 Task: Employee Development Workshop Series: Launch a workshop series focusing on leadership development, emotional intelligence, and effective communication for career growth. Location: Training Center D. Time: Weekly - 3:00 PM - 5:00 PM.
Action: Mouse moved to (67, 74)
Screenshot: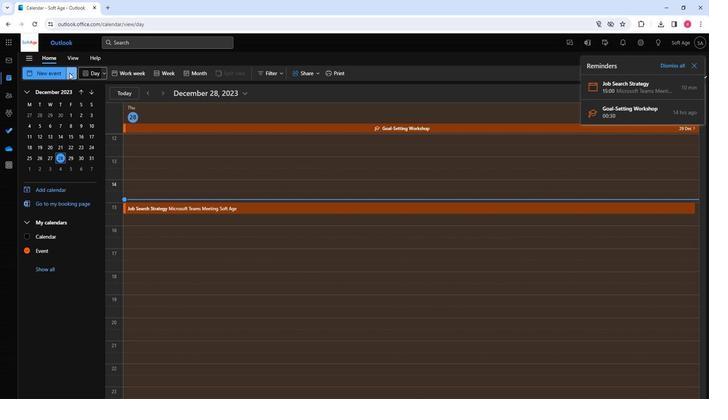 
Action: Mouse pressed left at (67, 74)
Screenshot: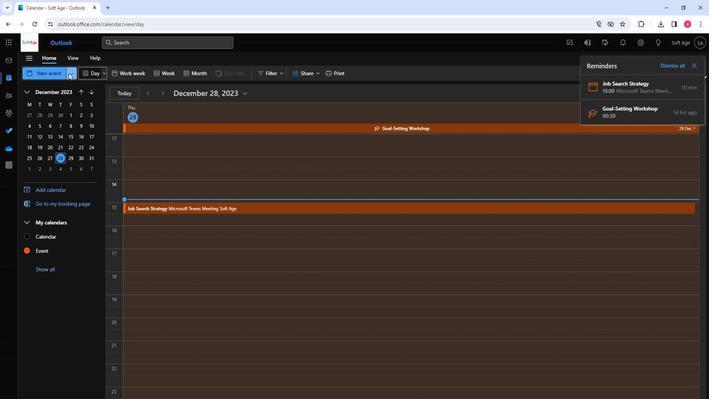 
Action: Mouse moved to (44, 105)
Screenshot: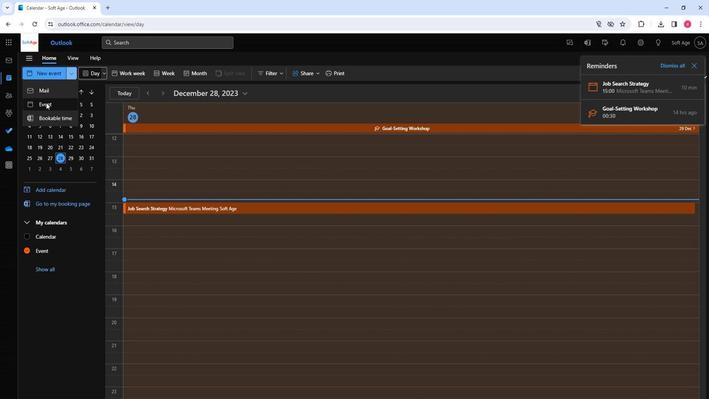 
Action: Mouse pressed left at (44, 105)
Screenshot: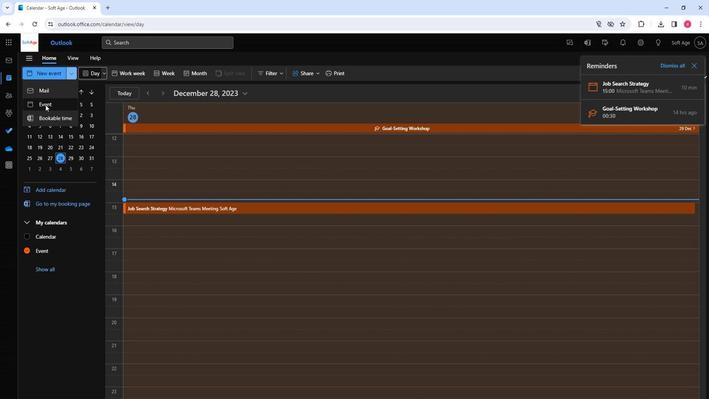 
Action: Mouse moved to (175, 121)
Screenshot: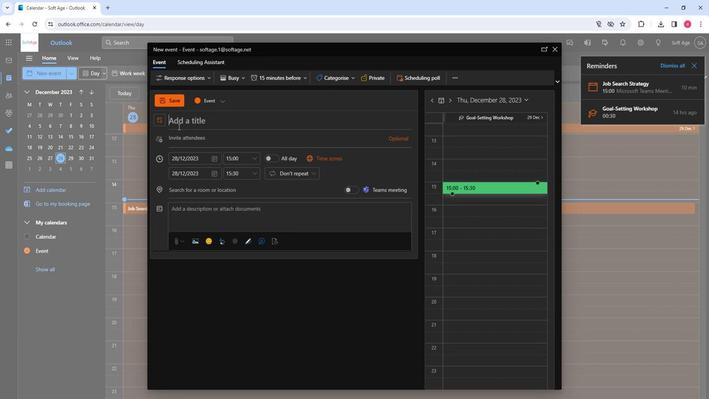 
Action: Mouse pressed left at (175, 121)
Screenshot: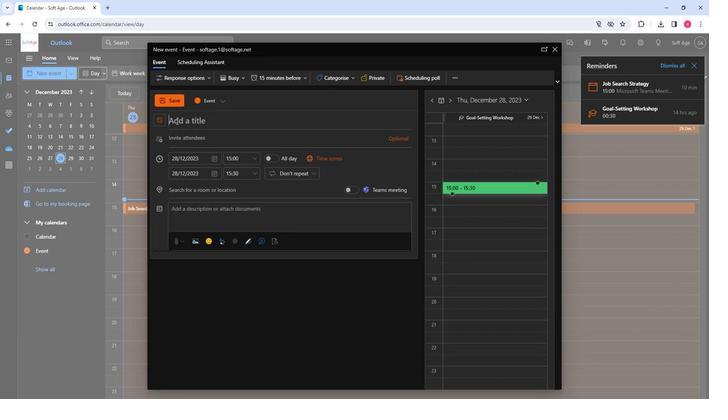 
Action: Key pressed <Key.shift>Wm<Key.backspace><Key.backspace><Key.shift>Employee<Key.space><Key.shift>Development<Key.space><Key.shift>Workshoip<Key.backspace><Key.backspace>p<Key.space><Key.shift>Series<Key.enter>
Screenshot: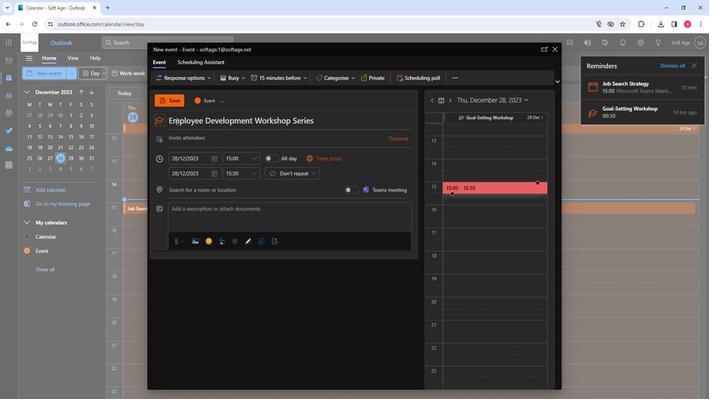 
Action: Mouse moved to (183, 135)
Screenshot: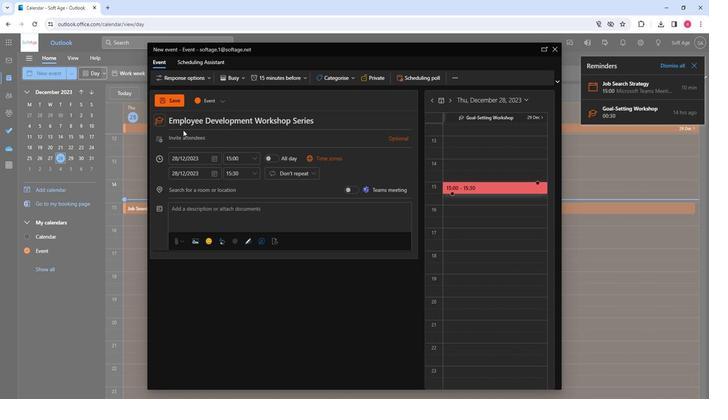 
Action: Mouse pressed left at (183, 135)
Screenshot: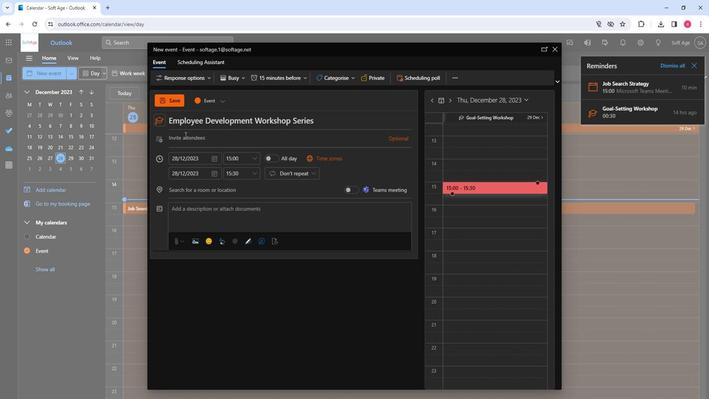 
Action: Key pressed sof
Screenshot: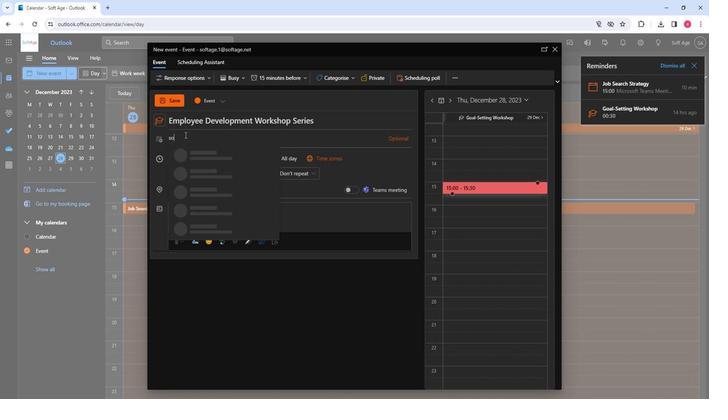 
Action: Mouse moved to (206, 168)
Screenshot: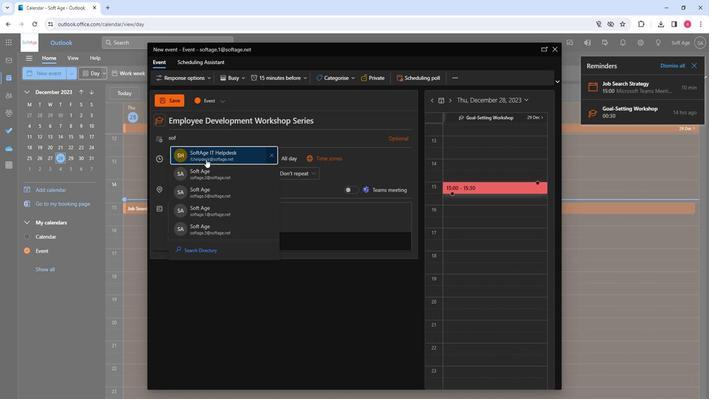 
Action: Mouse pressed left at (206, 168)
Screenshot: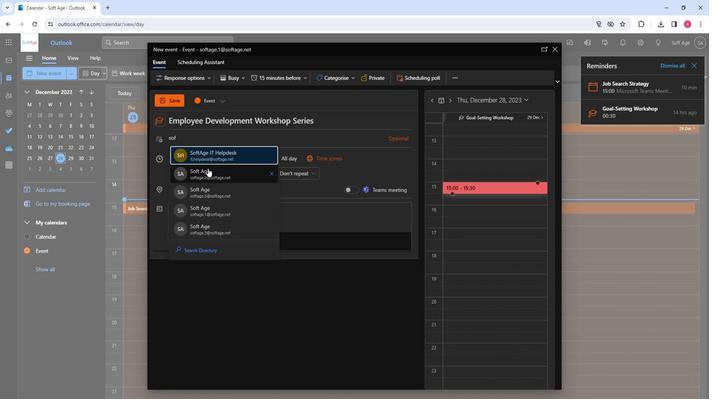 
Action: Mouse moved to (277, 252)
Screenshot: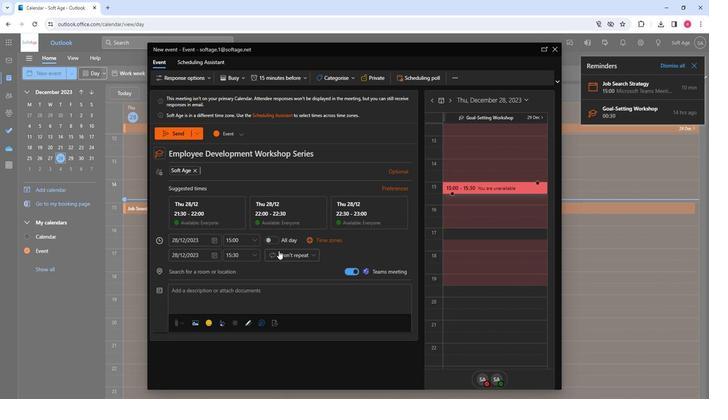 
Action: Mouse pressed left at (277, 252)
Screenshot: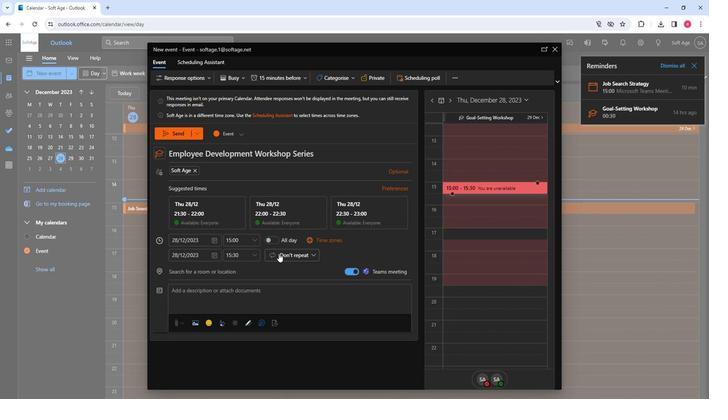 
Action: Mouse moved to (282, 290)
Screenshot: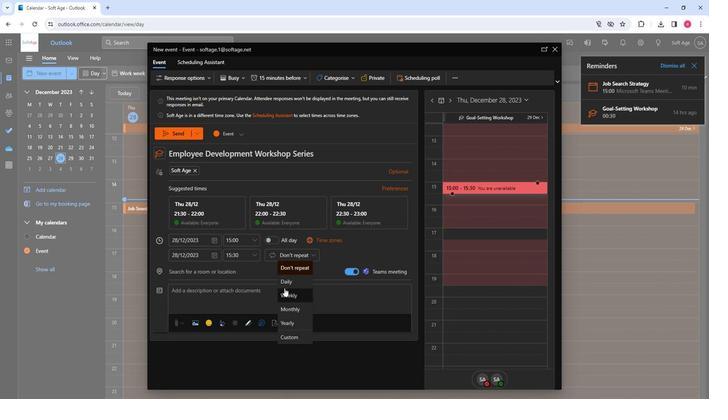
Action: Mouse pressed left at (282, 290)
Screenshot: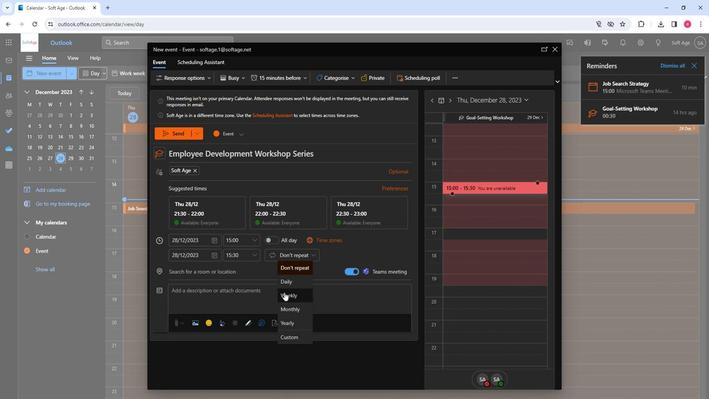 
Action: Mouse moved to (228, 253)
Screenshot: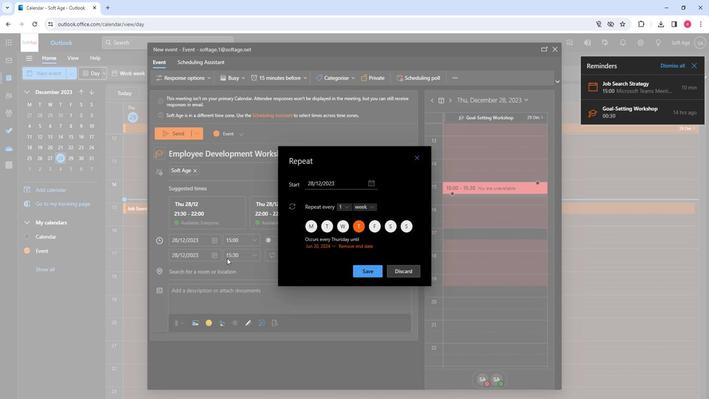 
Action: Mouse pressed left at (228, 253)
Screenshot: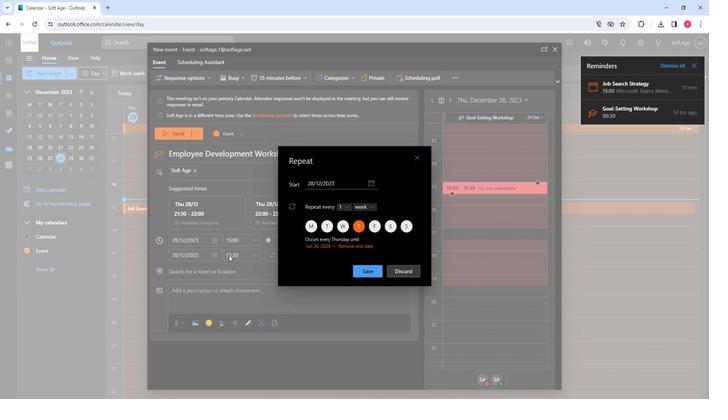 
Action: Mouse moved to (237, 238)
Screenshot: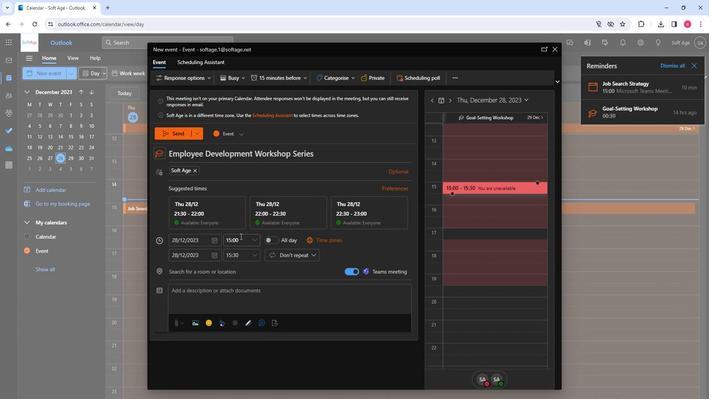 
Action: Mouse pressed left at (237, 238)
Screenshot: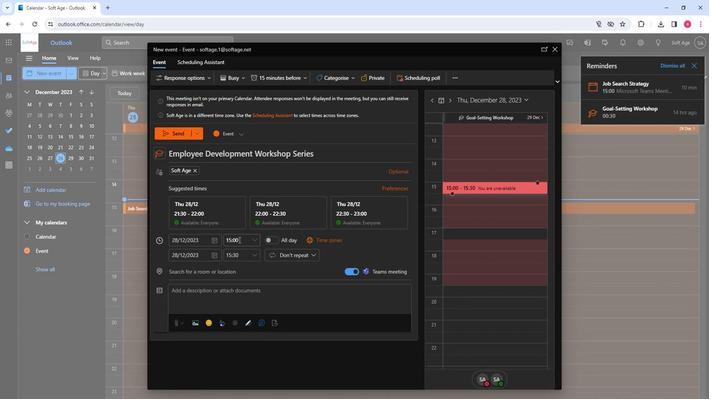 
Action: Mouse moved to (244, 239)
Screenshot: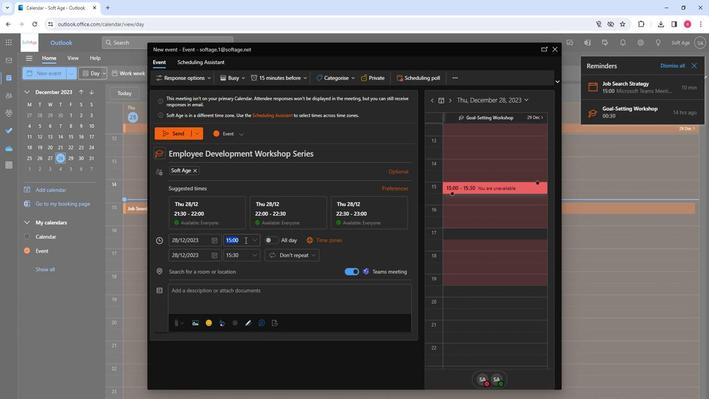 
Action: Mouse pressed left at (244, 239)
Screenshot: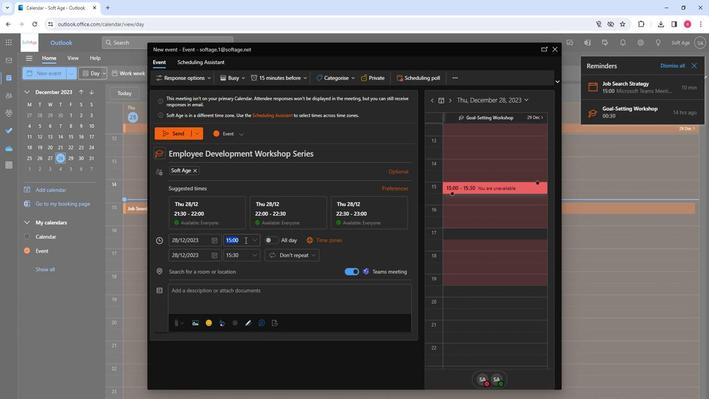 
Action: Mouse moved to (252, 239)
Screenshot: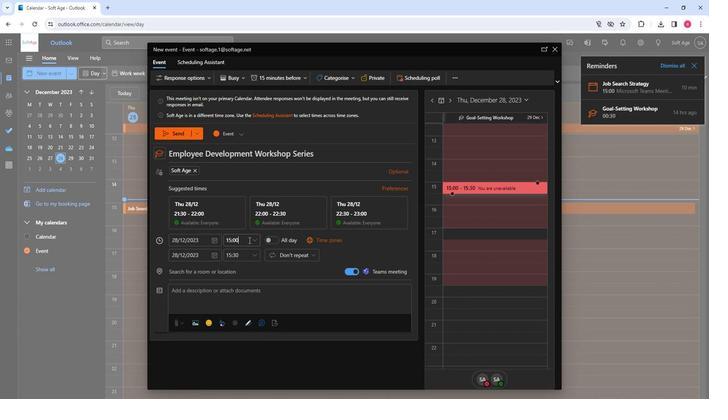 
Action: Mouse pressed left at (252, 239)
Screenshot: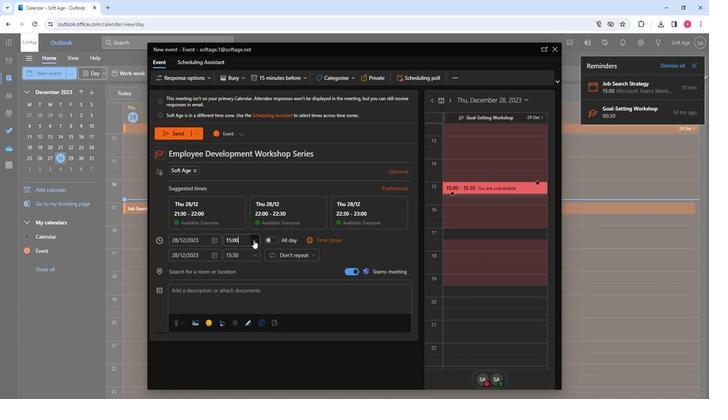 
Action: Mouse moved to (245, 267)
Screenshot: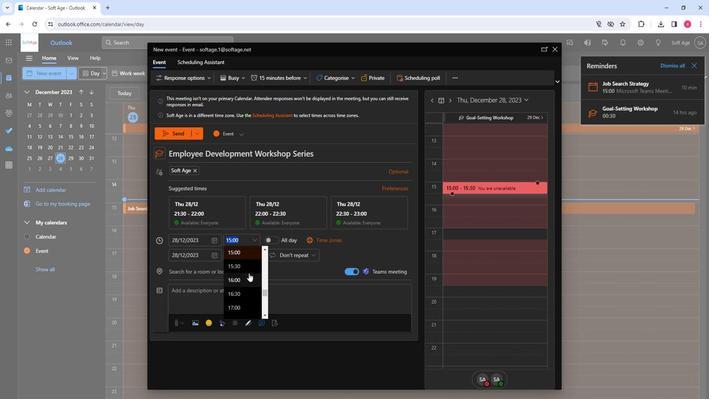
Action: Mouse scrolled (245, 267) with delta (0, 0)
Screenshot: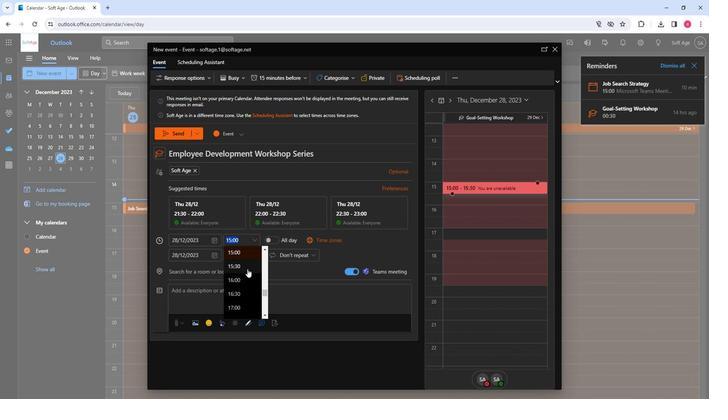 
Action: Mouse moved to (237, 288)
Screenshot: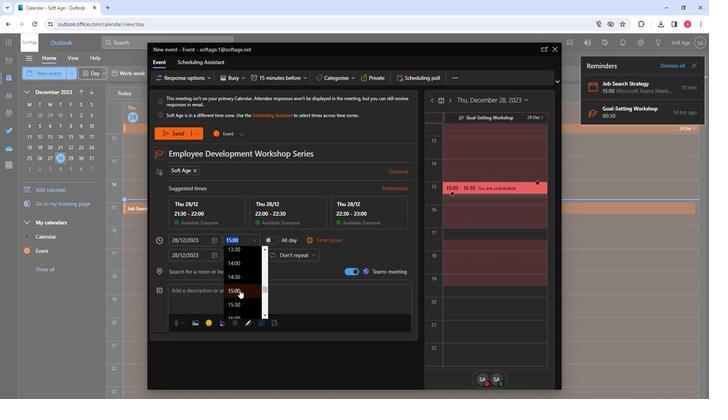 
Action: Mouse pressed left at (237, 288)
Screenshot: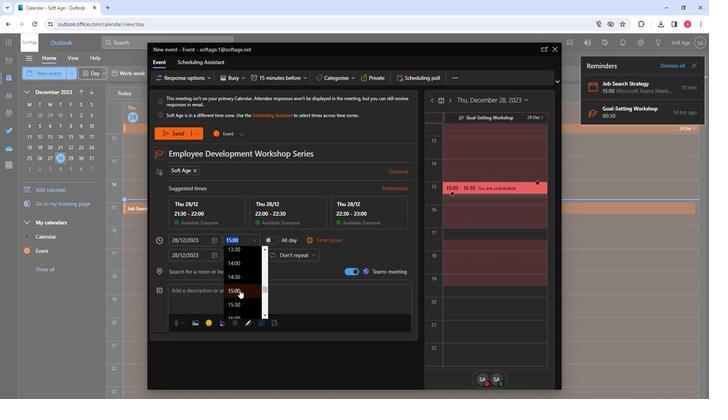 
Action: Mouse moved to (244, 257)
Screenshot: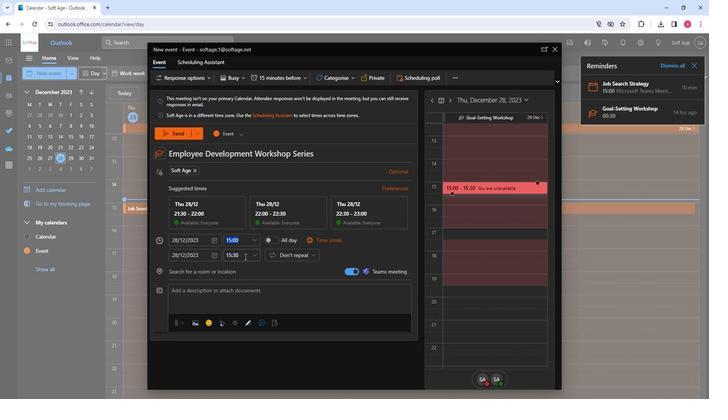 
Action: Mouse pressed left at (244, 257)
Screenshot: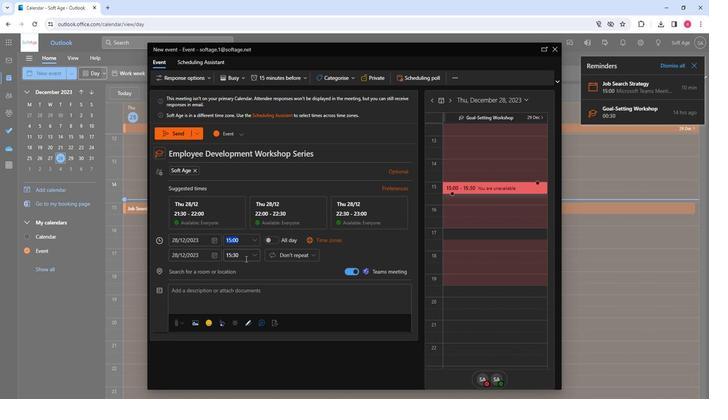 
Action: Mouse moved to (252, 256)
Screenshot: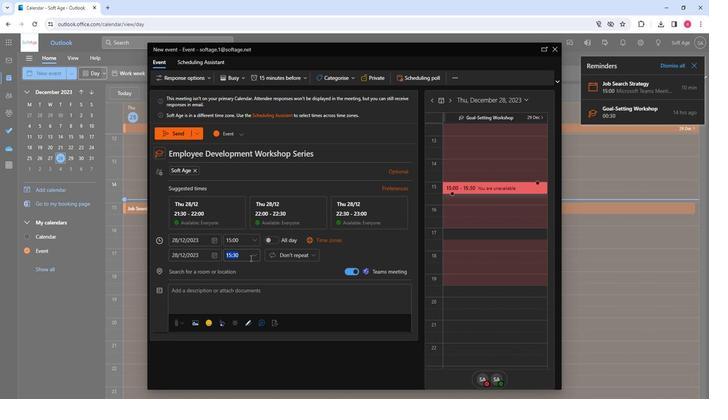 
Action: Mouse pressed left at (252, 256)
Screenshot: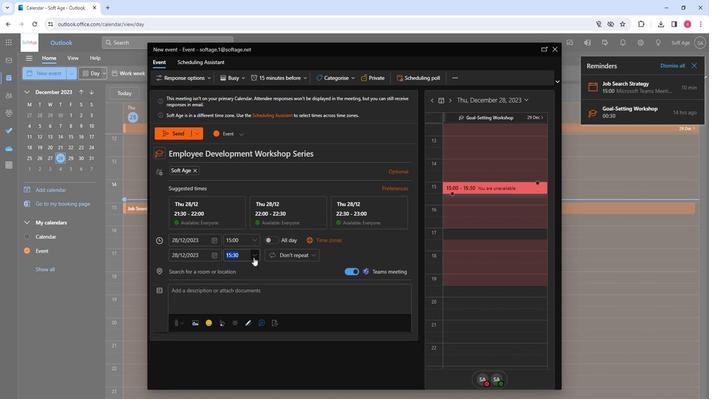 
Action: Mouse moved to (246, 302)
Screenshot: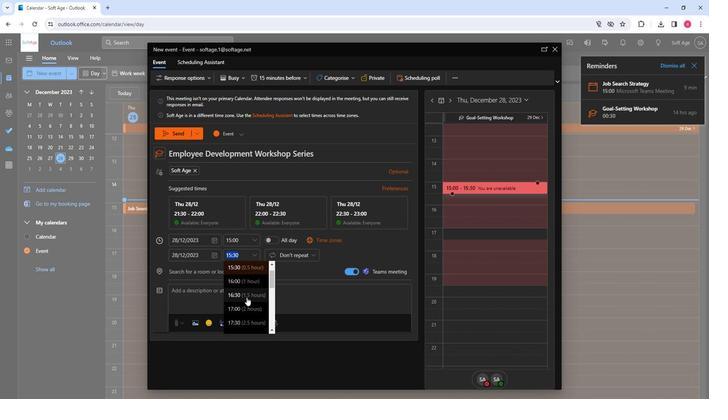 
Action: Mouse scrolled (246, 302) with delta (0, 0)
Screenshot: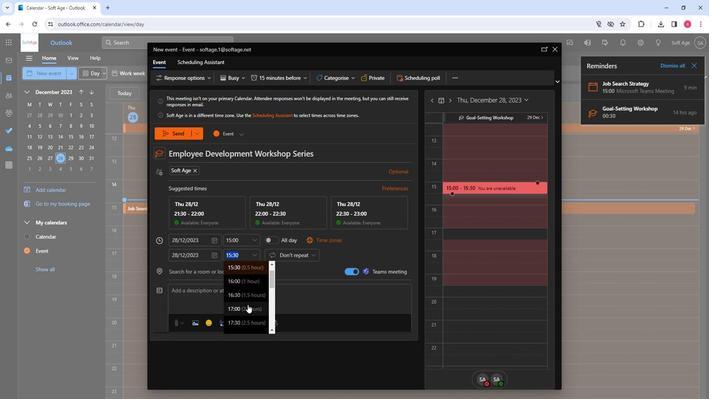 
Action: Mouse moved to (243, 270)
Screenshot: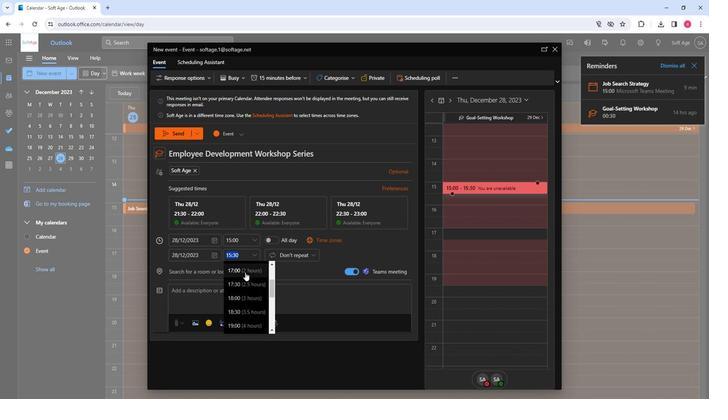 
Action: Mouse pressed left at (243, 270)
Screenshot: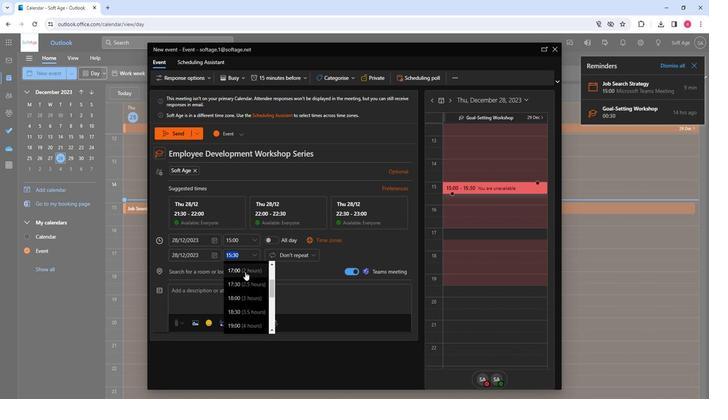 
Action: Mouse moved to (281, 251)
Screenshot: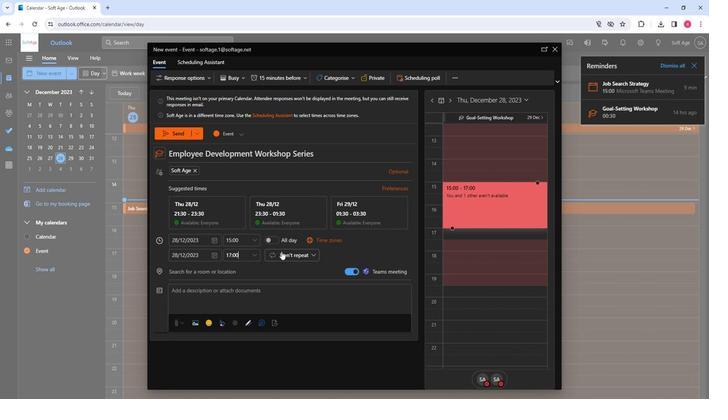 
Action: Mouse pressed left at (281, 251)
Screenshot: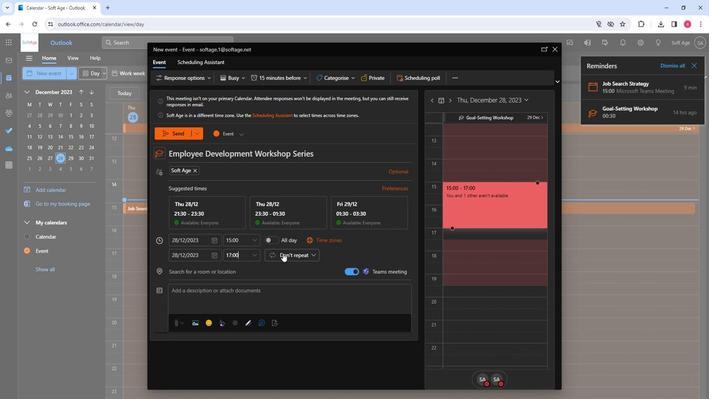 
Action: Mouse moved to (288, 293)
Screenshot: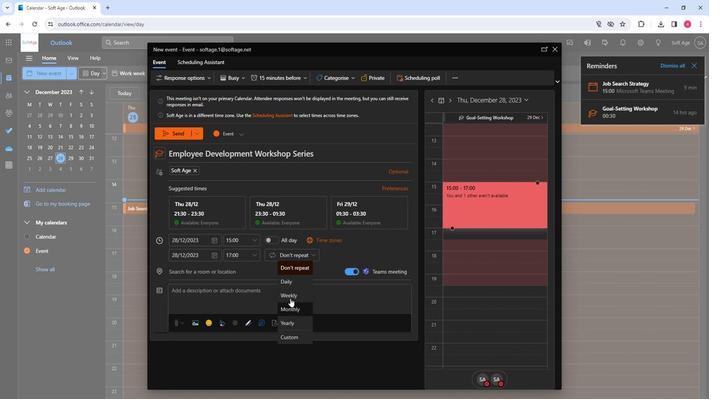 
Action: Mouse pressed left at (288, 293)
Screenshot: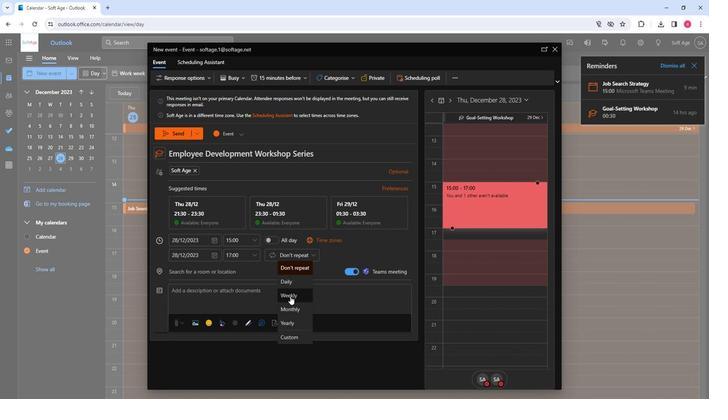 
Action: Mouse moved to (361, 270)
Screenshot: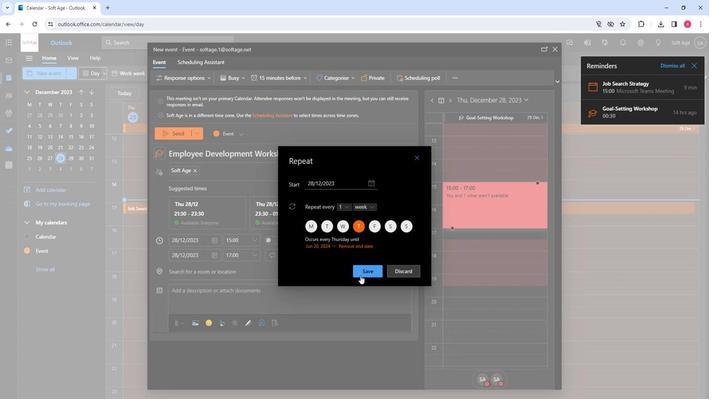 
Action: Mouse pressed left at (361, 270)
Screenshot: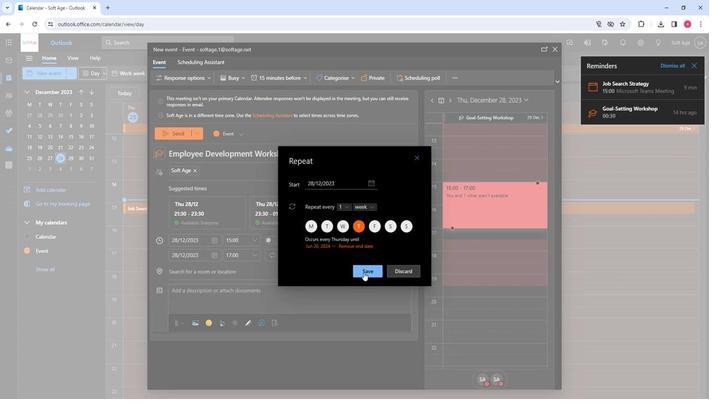 
Action: Mouse moved to (194, 295)
Screenshot: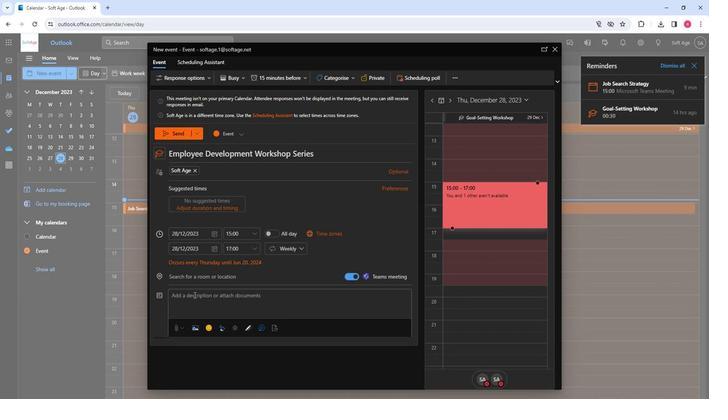 
Action: Mouse pressed left at (194, 295)
Screenshot: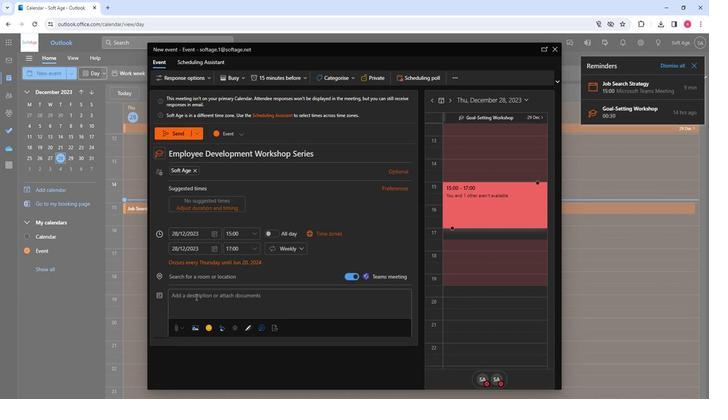 
Action: Mouse moved to (196, 273)
Screenshot: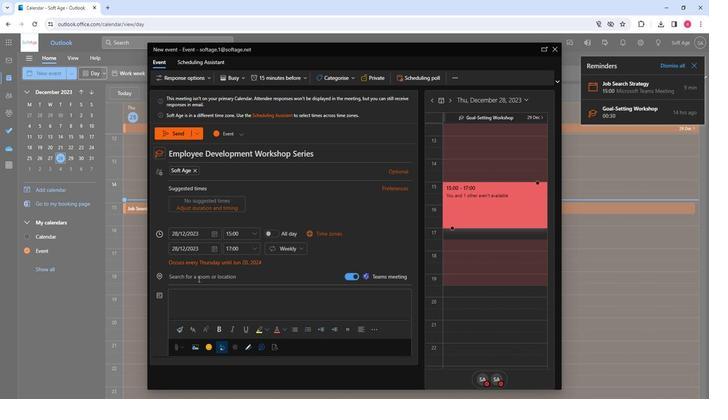 
Action: Mouse pressed left at (196, 273)
Screenshot: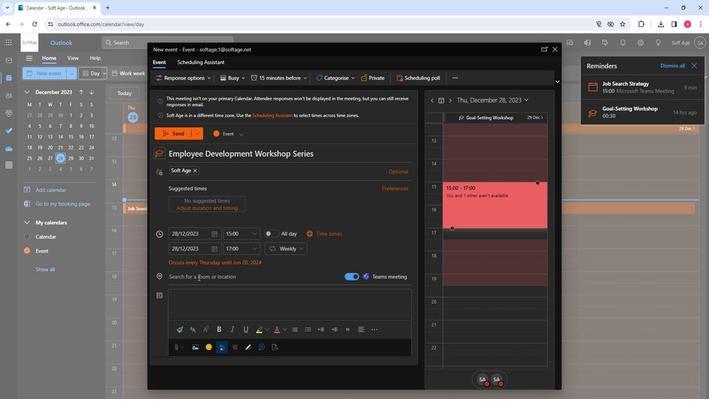 
Action: Key pressed training<Key.space>c<Key.backspace>c<Key.backspace><Key.shift>Center<Key.space><Key.shift>D
Screenshot: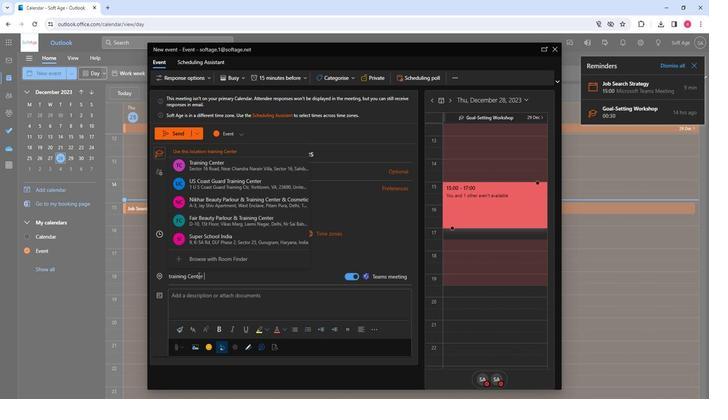 
Action: Mouse moved to (204, 260)
Screenshot: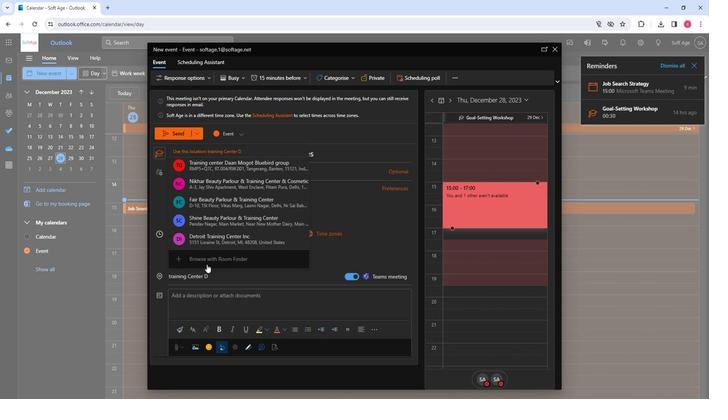 
Action: Mouse pressed left at (204, 260)
Screenshot: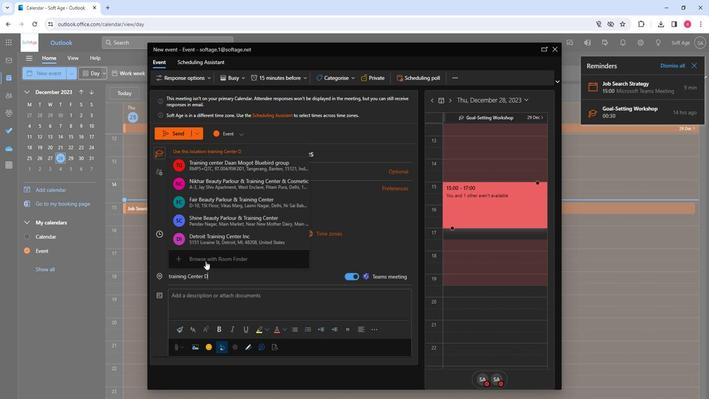
Action: Mouse moved to (221, 264)
Screenshot: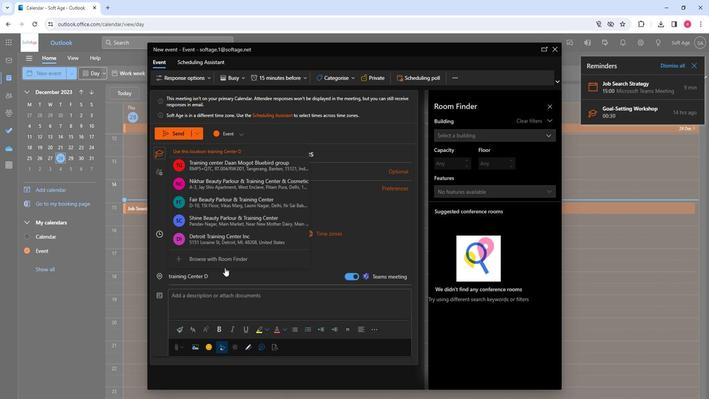 
Action: Mouse pressed left at (221, 264)
Screenshot: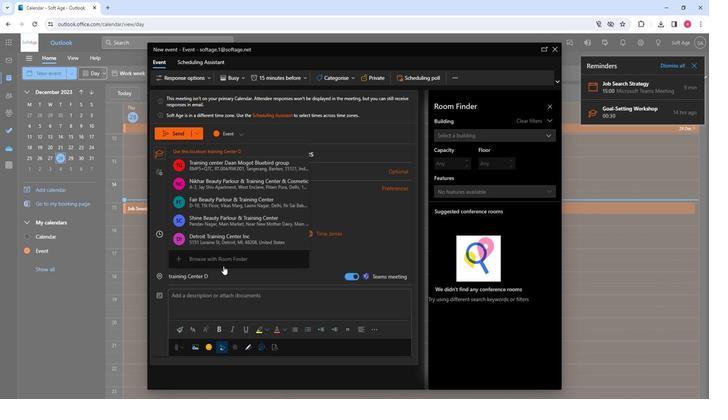 
Action: Mouse moved to (220, 271)
Screenshot: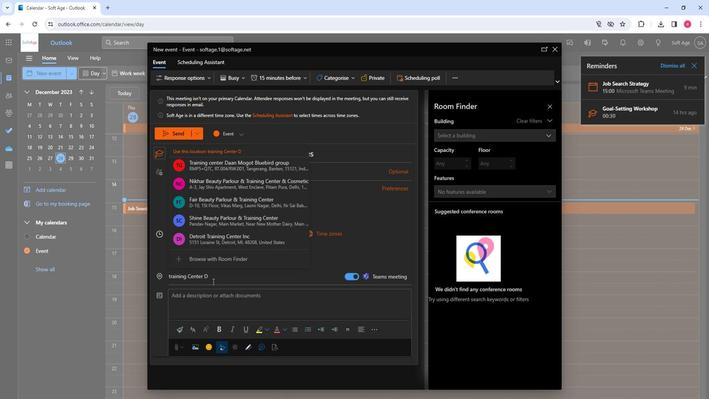 
Action: Mouse pressed left at (220, 271)
Screenshot: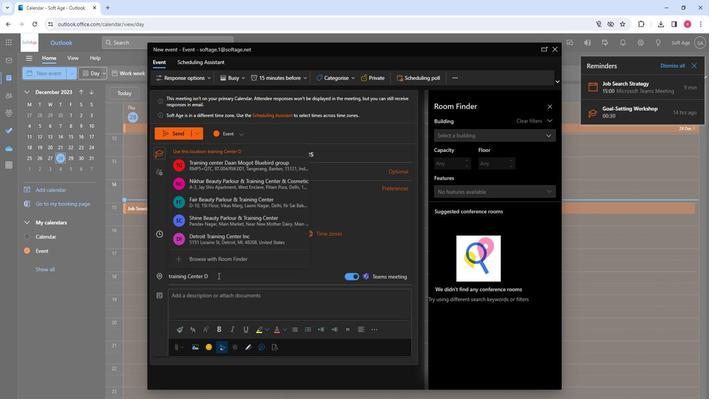 
Action: Mouse moved to (227, 295)
Screenshot: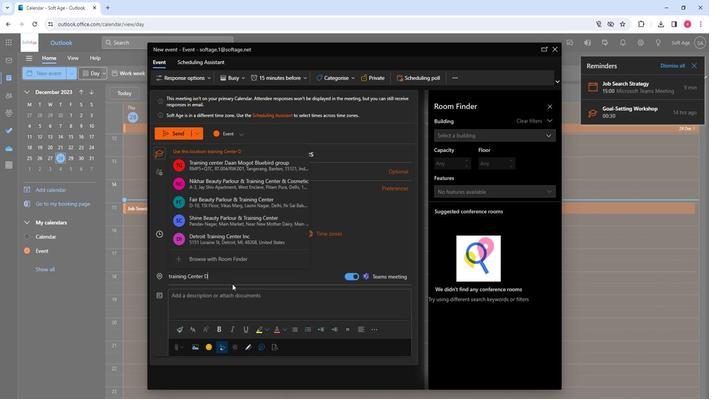 
Action: Mouse pressed left at (227, 295)
Screenshot: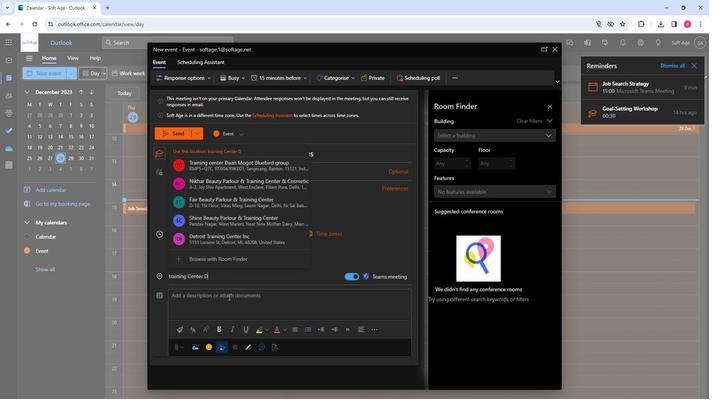 
Action: Mouse moved to (219, 276)
Screenshot: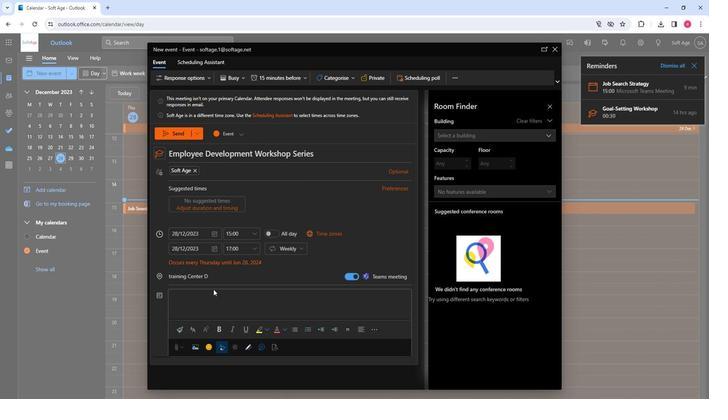 
Action: Mouse pressed left at (219, 276)
Screenshot: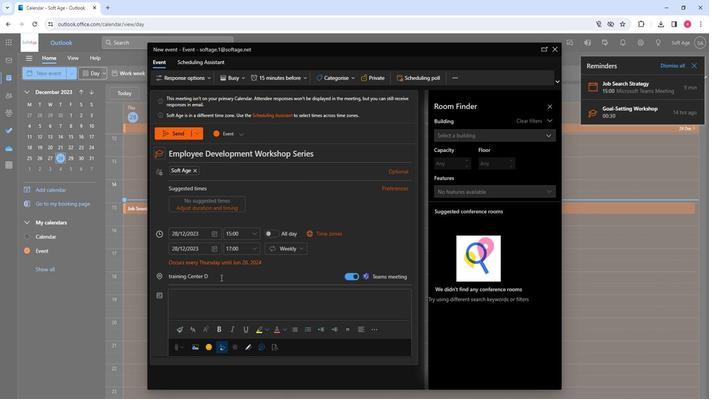 
Action: Mouse moved to (234, 211)
Screenshot: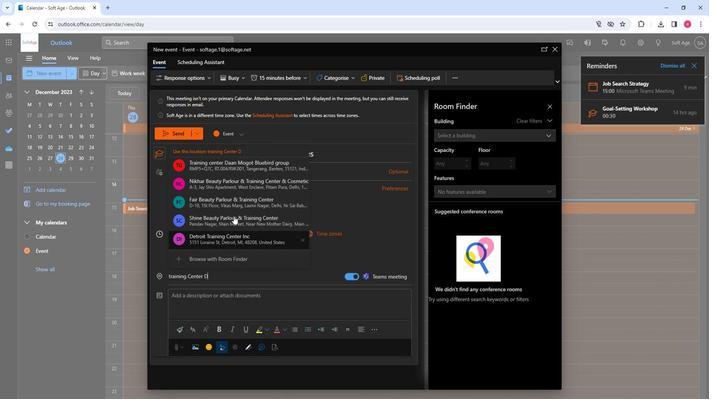 
Action: Mouse scrolled (234, 211) with delta (0, 0)
Screenshot: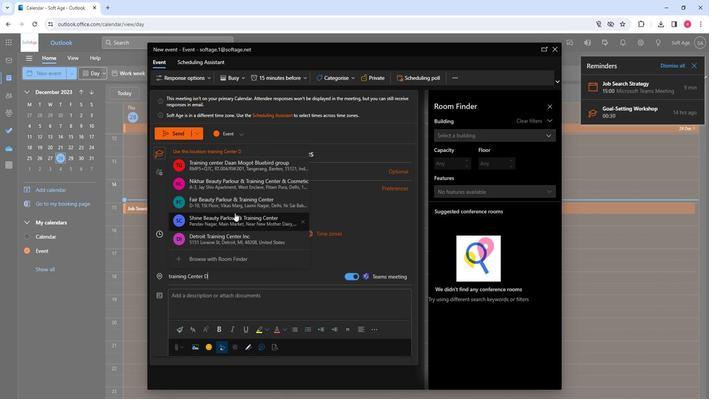 
Action: Mouse scrolled (234, 211) with delta (0, 0)
Screenshot: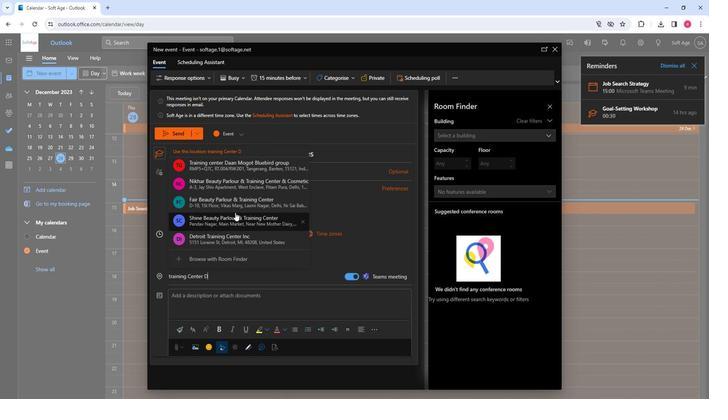 
Action: Mouse scrolled (234, 211) with delta (0, 0)
Screenshot: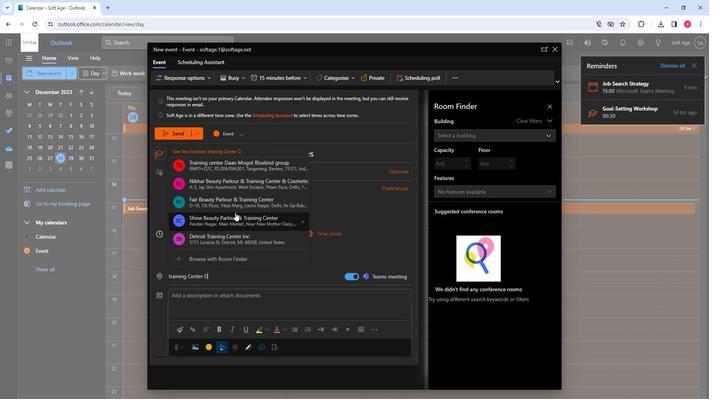 
Action: Mouse scrolled (234, 211) with delta (0, 0)
Screenshot: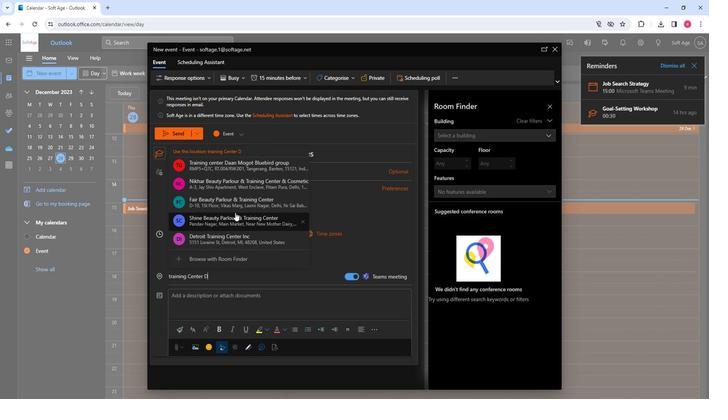 
Action: Mouse moved to (230, 271)
Screenshot: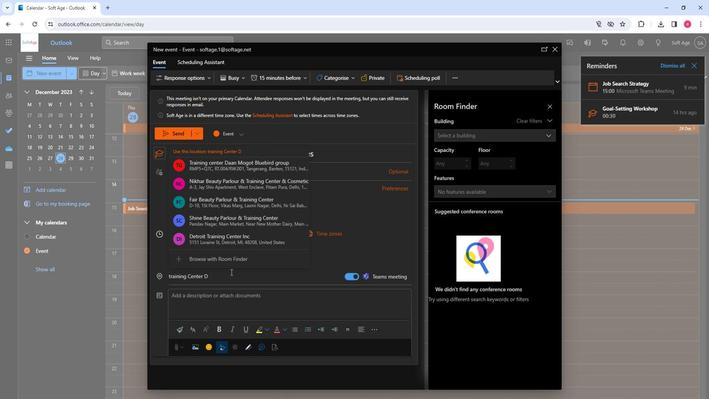
Action: Mouse pressed left at (230, 271)
Screenshot: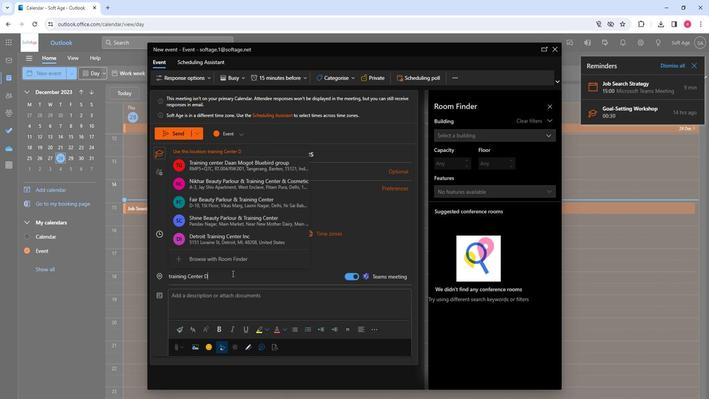 
Action: Mouse pressed left at (230, 271)
Screenshot: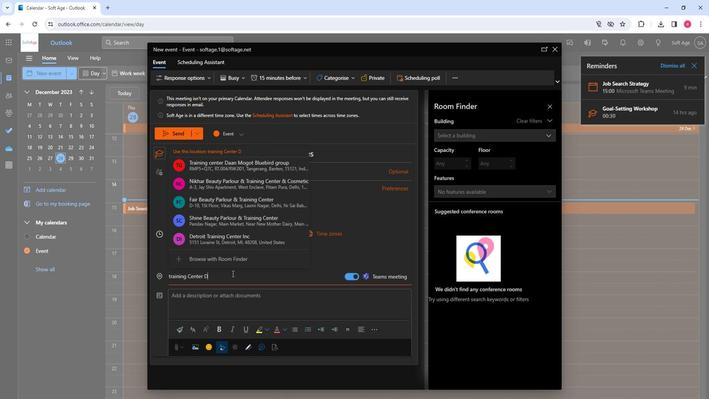 
Action: Mouse pressed left at (230, 271)
Screenshot: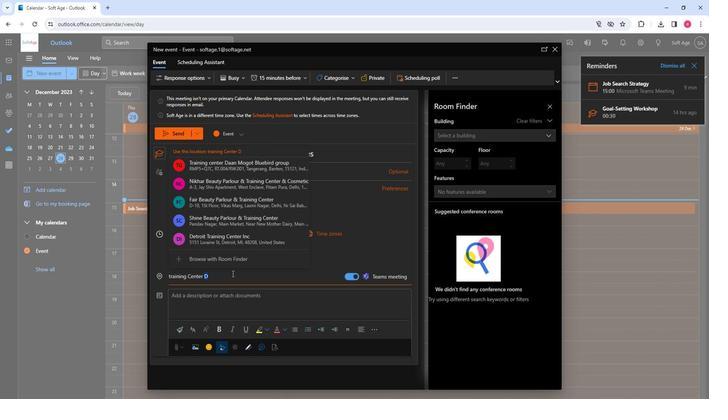
Action: Key pressed <Key.backspace><Key.shift>Training<Key.space><Key.shift><Key.shift><Key.shift><Key.shift><Key.shift><Key.shift>T<Key.backspace><Key.shift>Center<Key.space><Key.shift>D
Screenshot: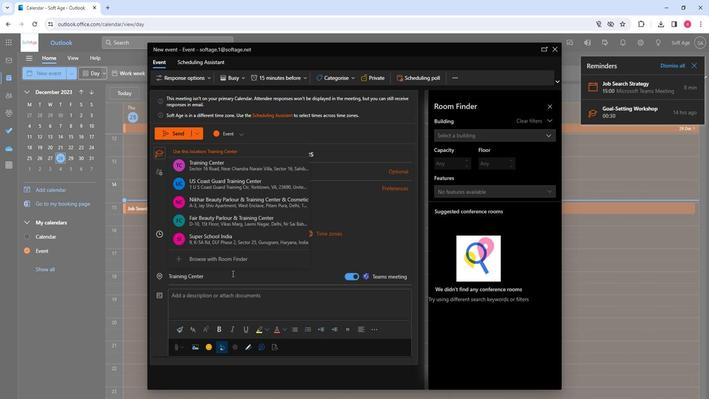 
Action: Mouse moved to (227, 276)
Screenshot: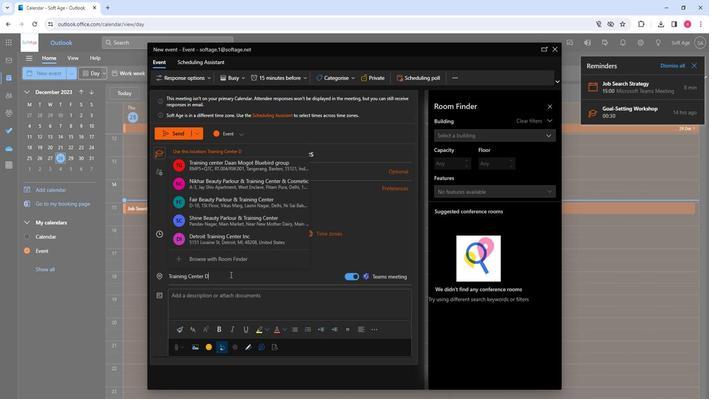 
Action: Key pressed <Key.backspace><Key.shift>D
Screenshot: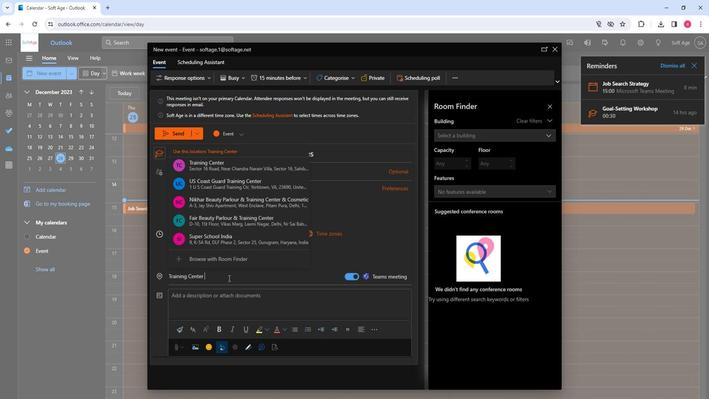 
Action: Mouse moved to (215, 301)
Screenshot: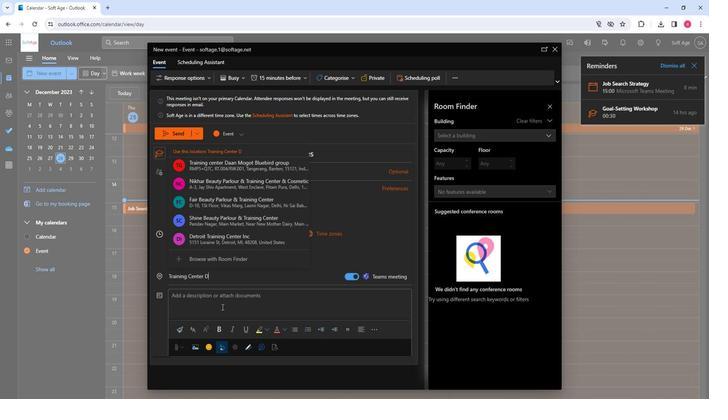 
Action: Mouse pressed left at (215, 301)
Screenshot: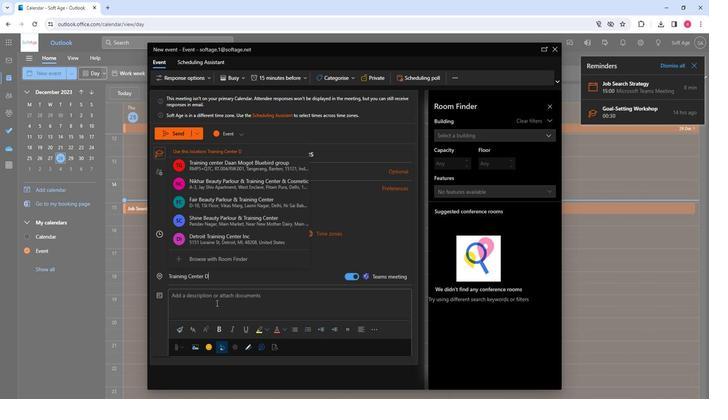 
Action: Key pressed <Key.shift>Launch<Key.space>a<Key.space>workshop<Key.space>series<Key.space>focusing<Key.space>on<Key.space>leadership<Key.space>development<Key.space><Key.backspace>,<Key.space>emotional<Key.space>intelligence,<Key.space>and<Key.space>effective<Key.space>communication<Key.space>for<Key.space>career<Key.space>growth,<Key.backspace>.
Screenshot: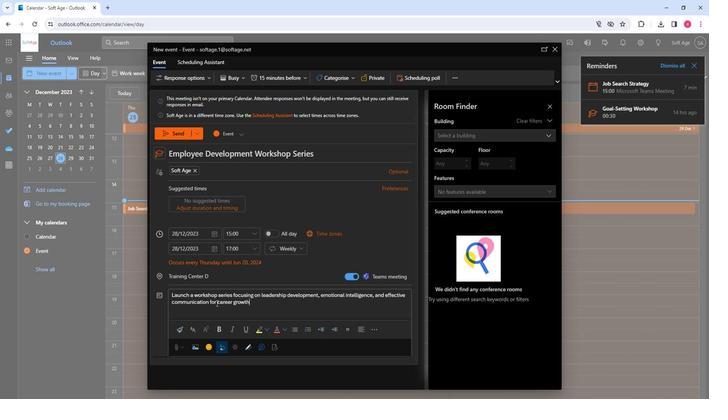 
Action: Mouse moved to (235, 299)
Screenshot: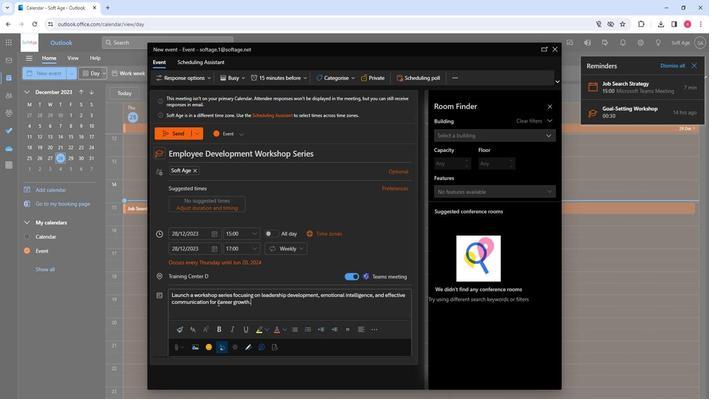 
Action: Mouse pressed left at (235, 299)
Screenshot: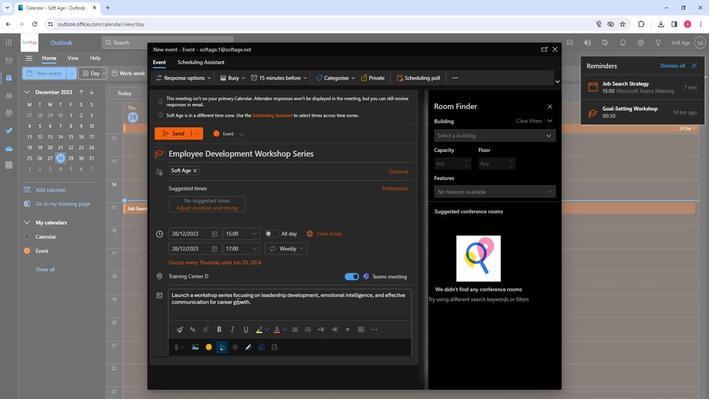 
Action: Mouse pressed left at (235, 299)
Screenshot: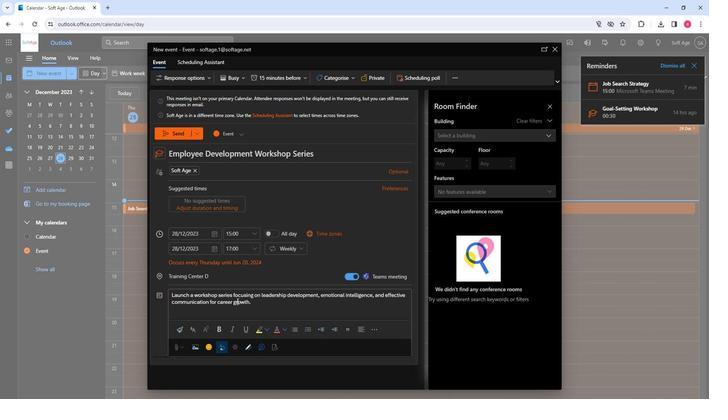 
Action: Mouse pressed left at (235, 299)
Screenshot: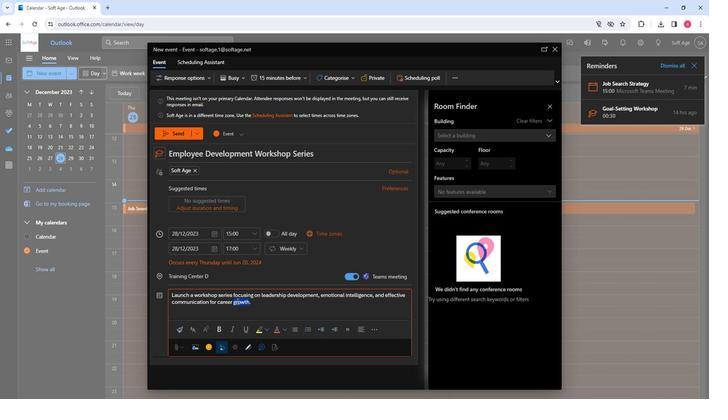 
Action: Mouse pressed left at (235, 299)
Screenshot: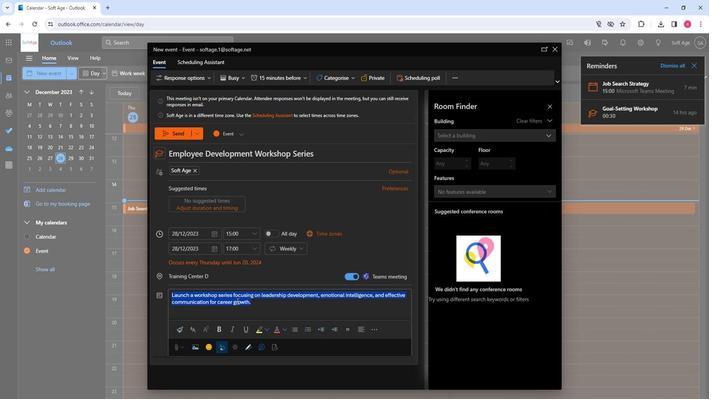 
Action: Mouse moved to (220, 327)
Screenshot: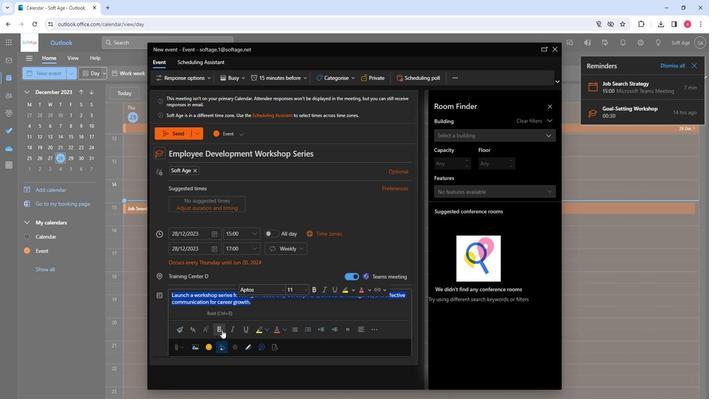
Action: Mouse pressed left at (220, 327)
Screenshot: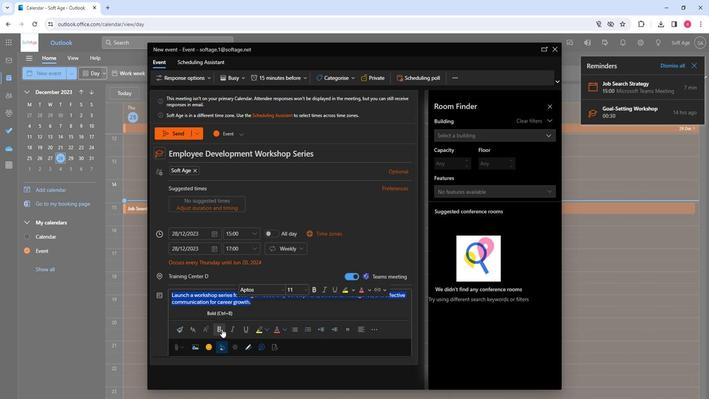 
Action: Mouse moved to (194, 328)
Screenshot: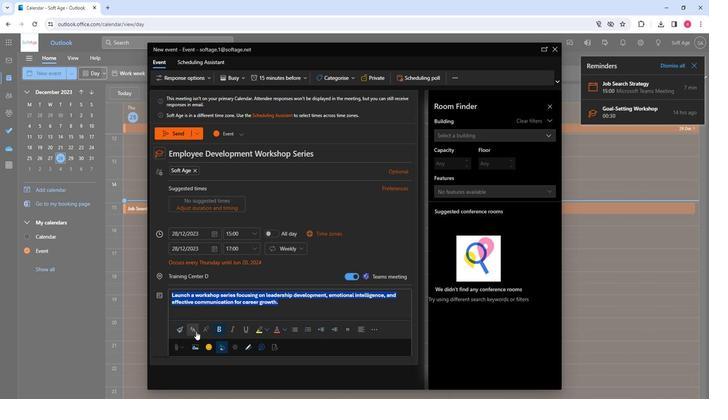 
Action: Mouse pressed left at (194, 328)
Screenshot: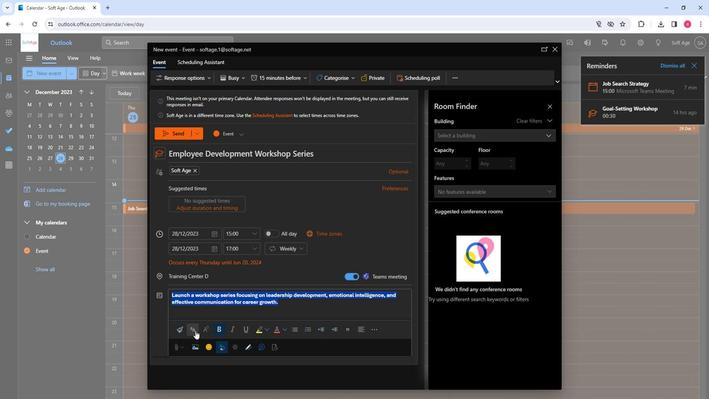 
Action: Mouse moved to (228, 274)
Screenshot: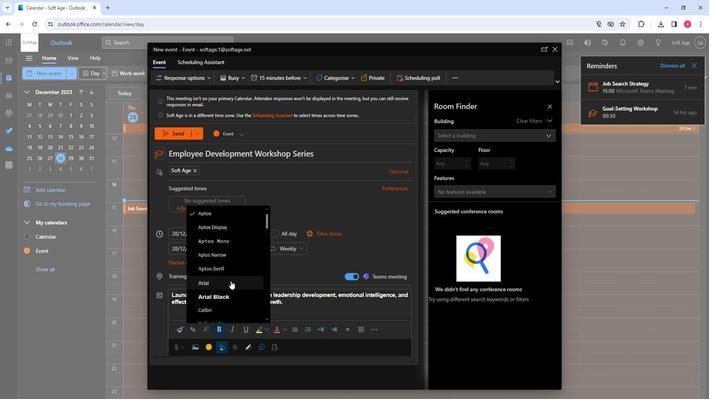 
Action: Mouse scrolled (228, 274) with delta (0, 0)
Screenshot: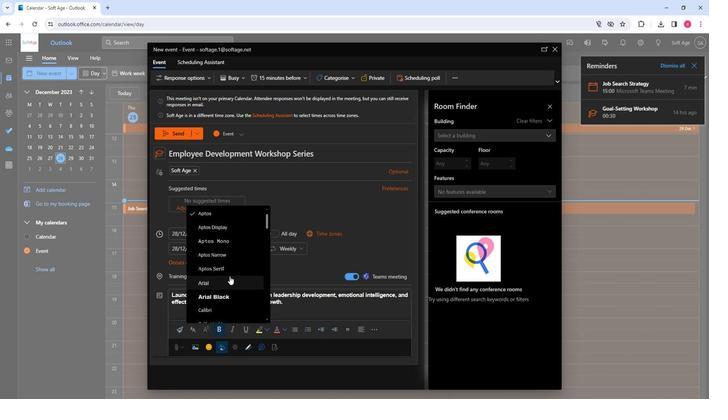 
Action: Mouse scrolled (228, 274) with delta (0, 0)
Screenshot: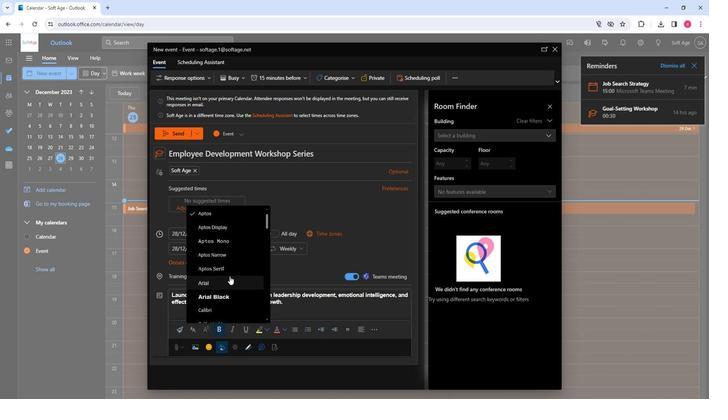 
Action: Mouse scrolled (228, 274) with delta (0, 0)
Screenshot: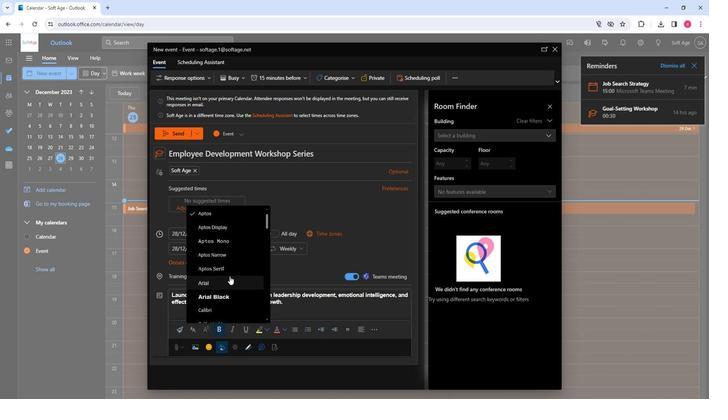 
Action: Mouse scrolled (228, 274) with delta (0, 0)
Screenshot: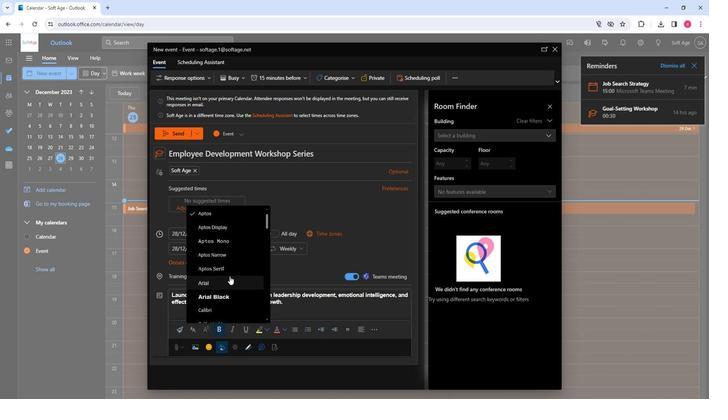 
Action: Mouse scrolled (228, 274) with delta (0, 0)
Screenshot: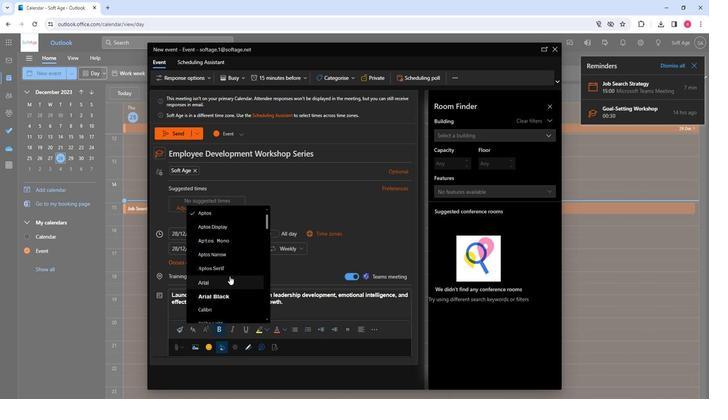 
Action: Mouse moved to (222, 253)
Screenshot: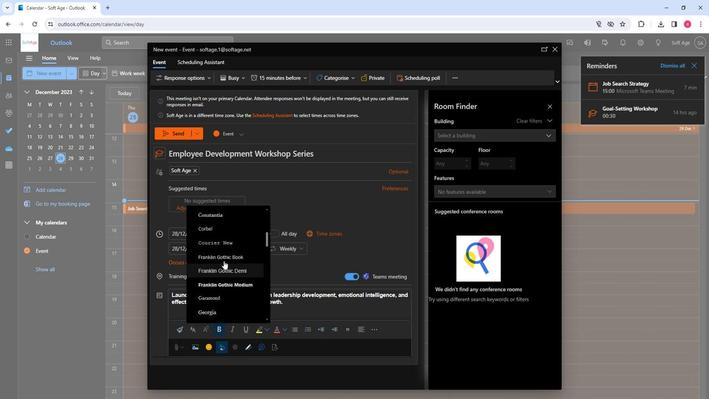 
Action: Mouse pressed left at (222, 253)
Screenshot: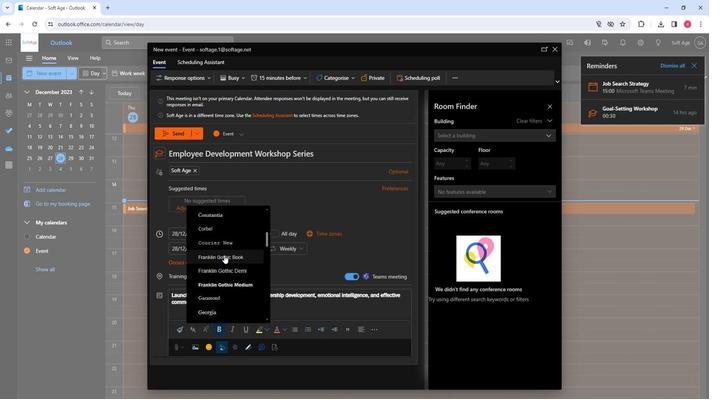 
Action: Mouse moved to (230, 327)
Screenshot: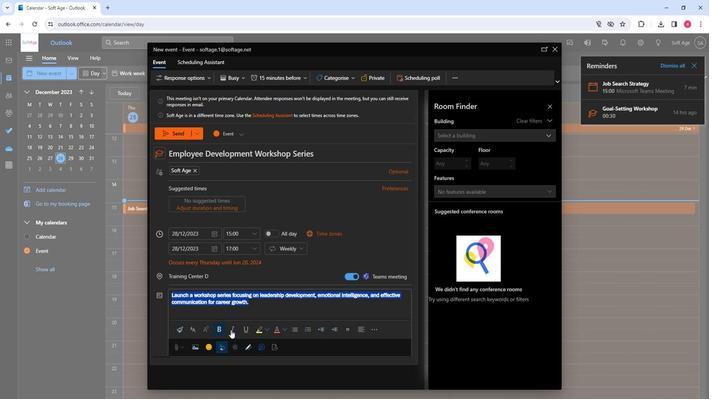 
Action: Mouse pressed left at (230, 327)
Screenshot: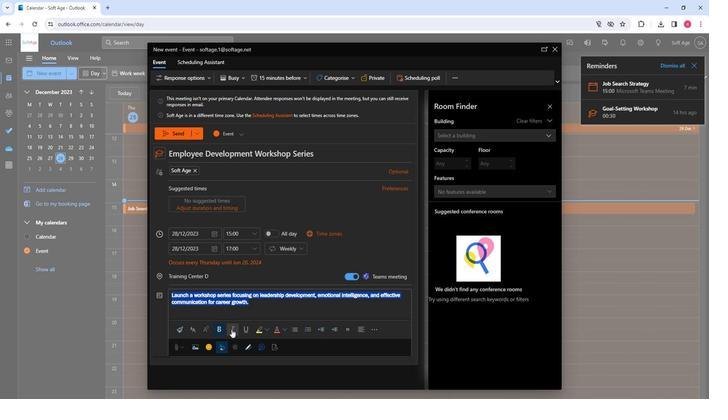 
Action: Mouse moved to (281, 326)
Screenshot: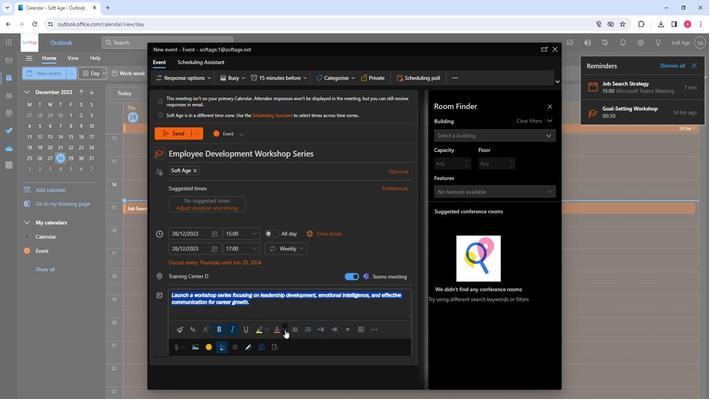 
Action: Mouse pressed left at (281, 326)
Screenshot: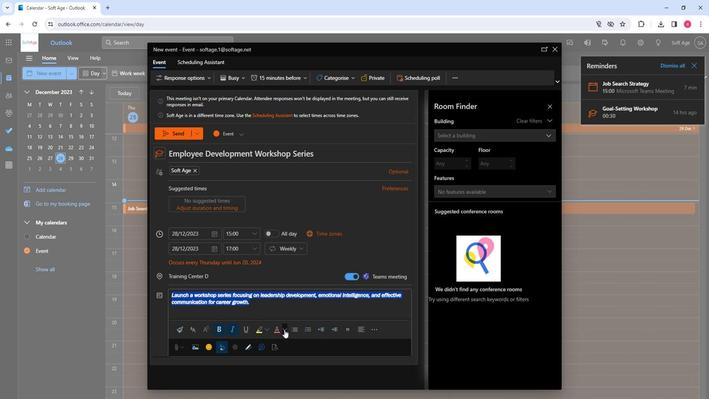 
Action: Mouse moved to (300, 274)
Screenshot: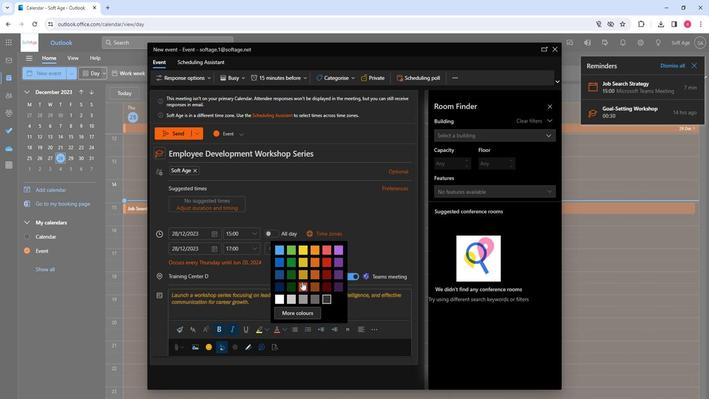 
Action: Mouse pressed left at (300, 274)
Screenshot: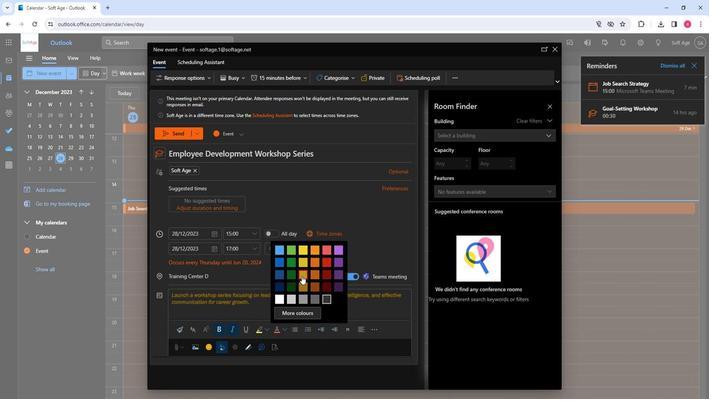 
Action: Mouse moved to (291, 305)
Screenshot: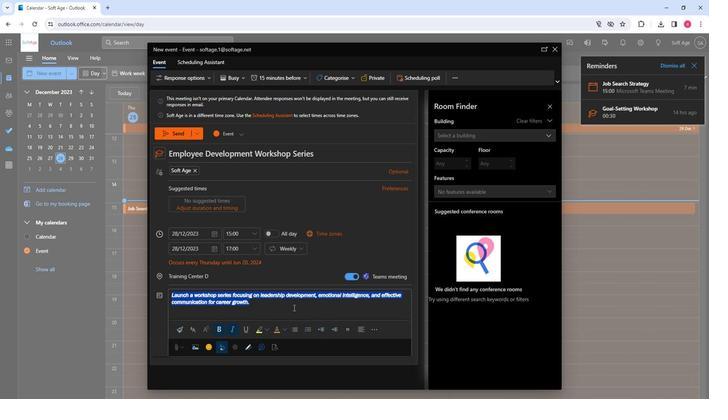 
Action: Mouse pressed left at (291, 305)
Screenshot: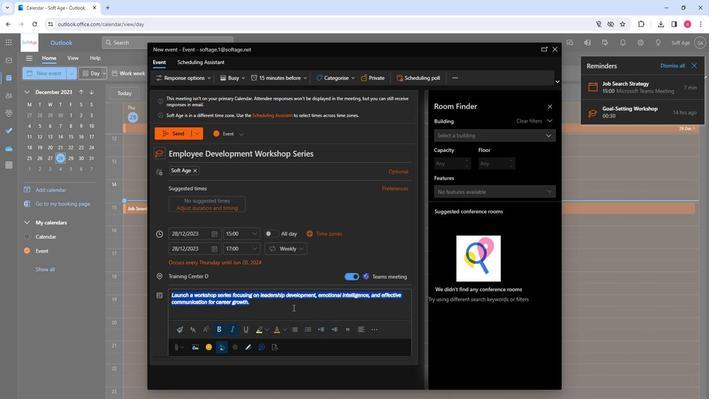 
Action: Mouse moved to (169, 135)
Screenshot: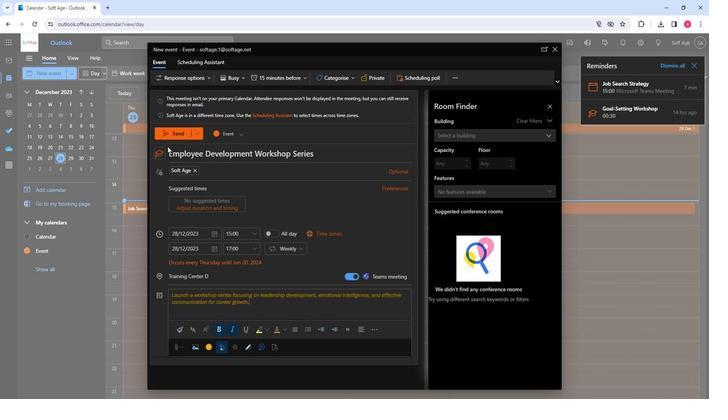 
Action: Mouse pressed left at (169, 135)
Screenshot: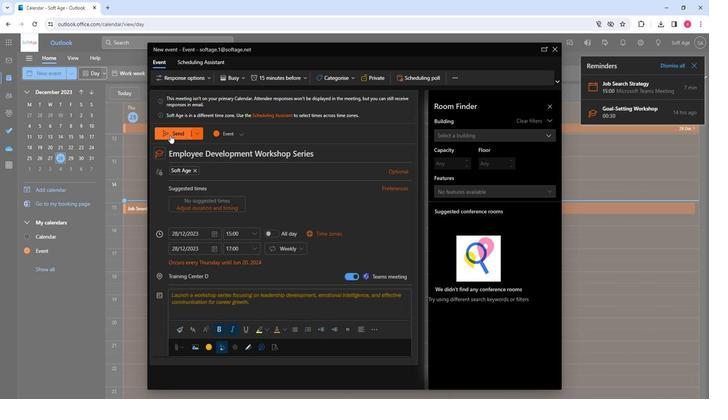 
Action: Mouse moved to (239, 265)
Screenshot: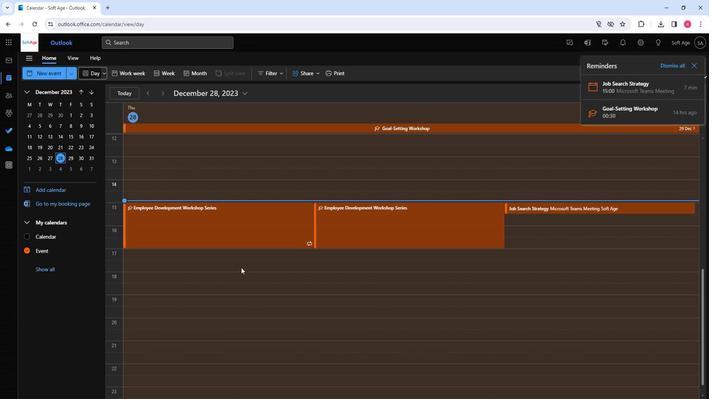 
